 Task: Apply Audio Effect To Cathedral
Action: Mouse moved to (628, 247)
Screenshot: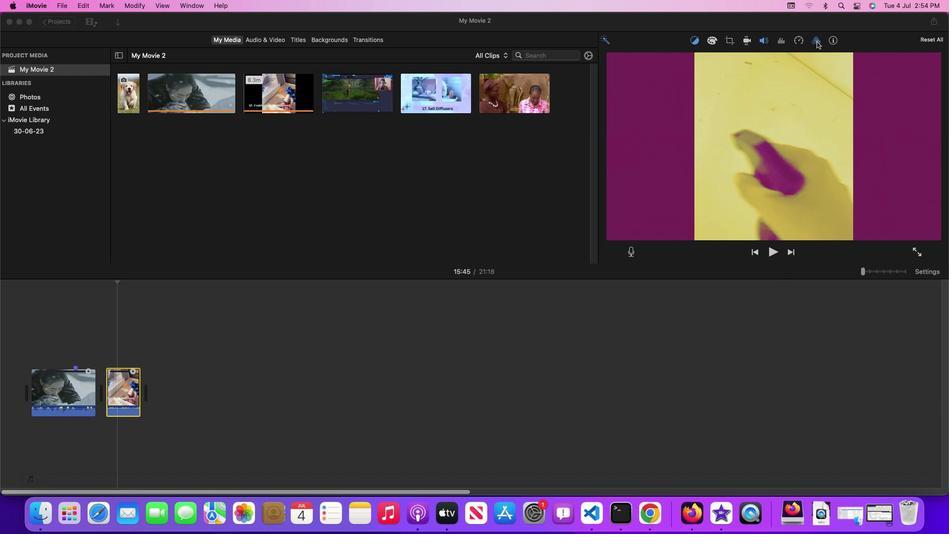 
Action: Mouse pressed left at (628, 247)
Screenshot: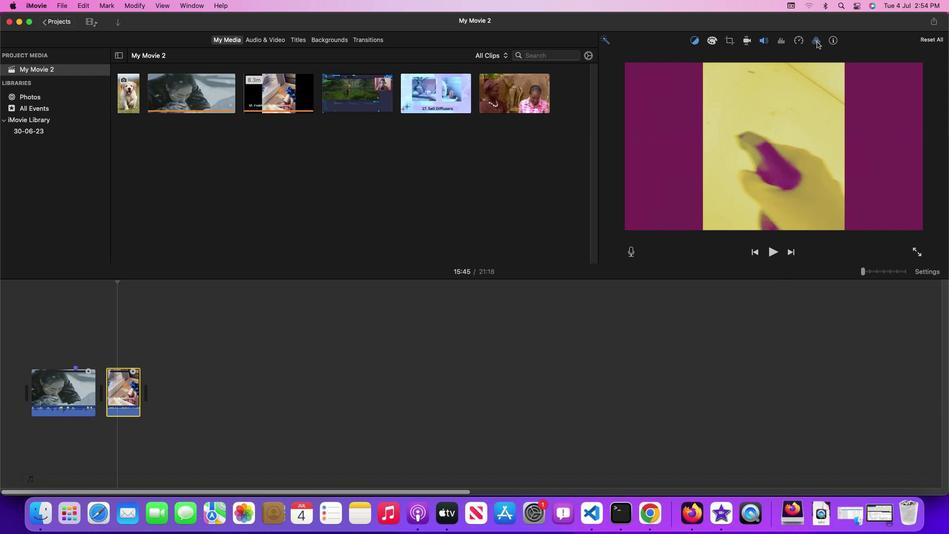 
Action: Mouse moved to (628, 247)
Screenshot: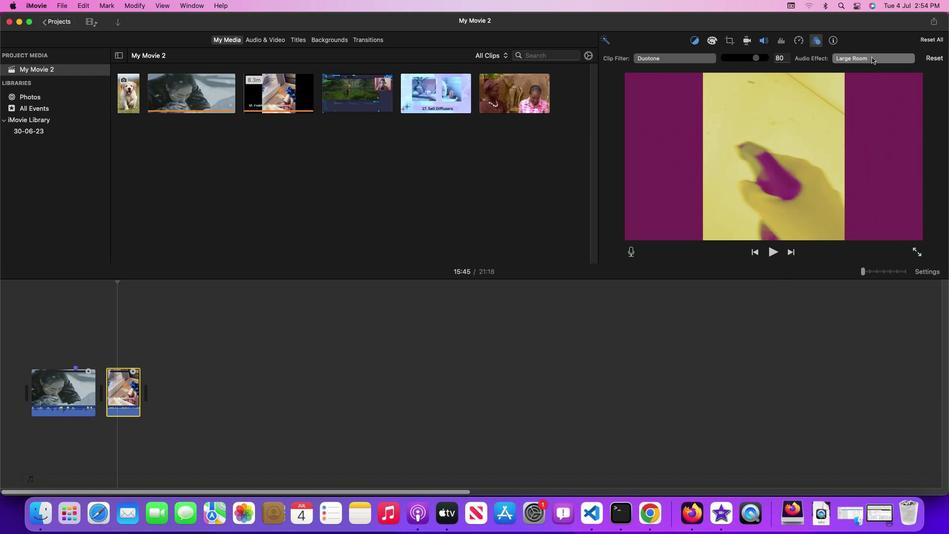 
Action: Mouse pressed left at (628, 247)
Screenshot: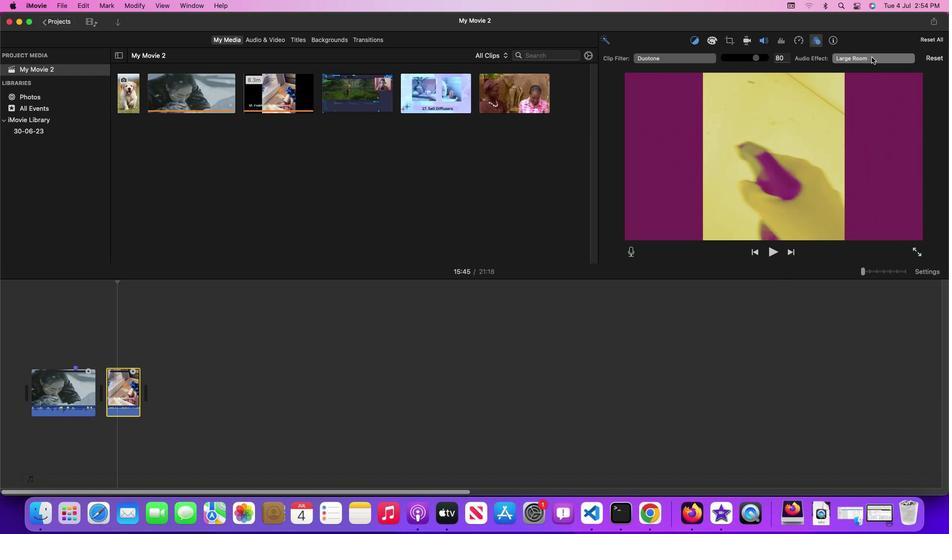 
Action: Mouse moved to (628, 247)
Screenshot: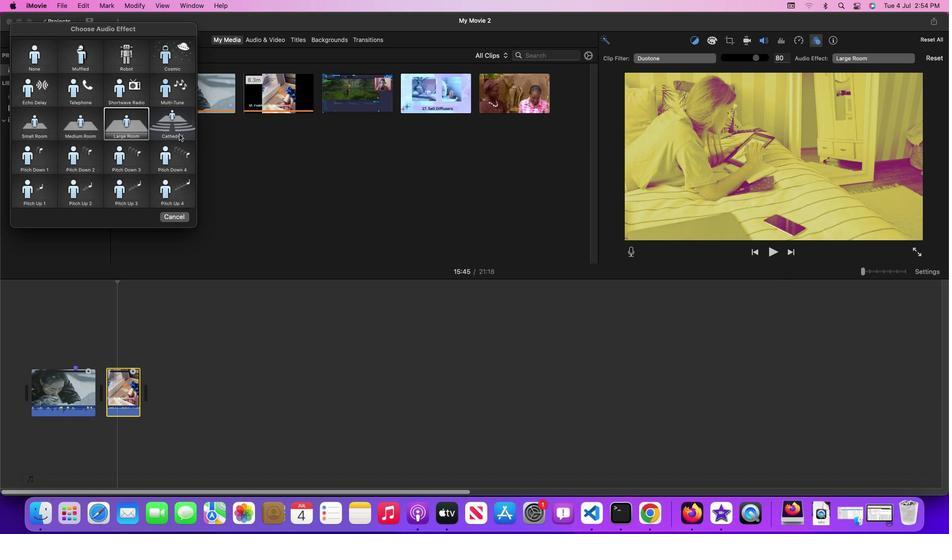 
Action: Mouse pressed left at (628, 247)
Screenshot: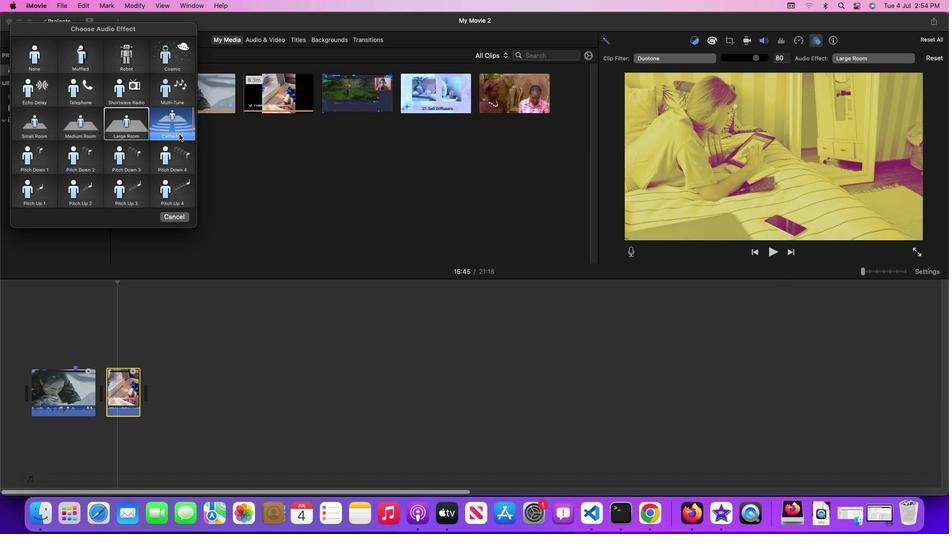 
Action: Mouse moved to (628, 247)
Screenshot: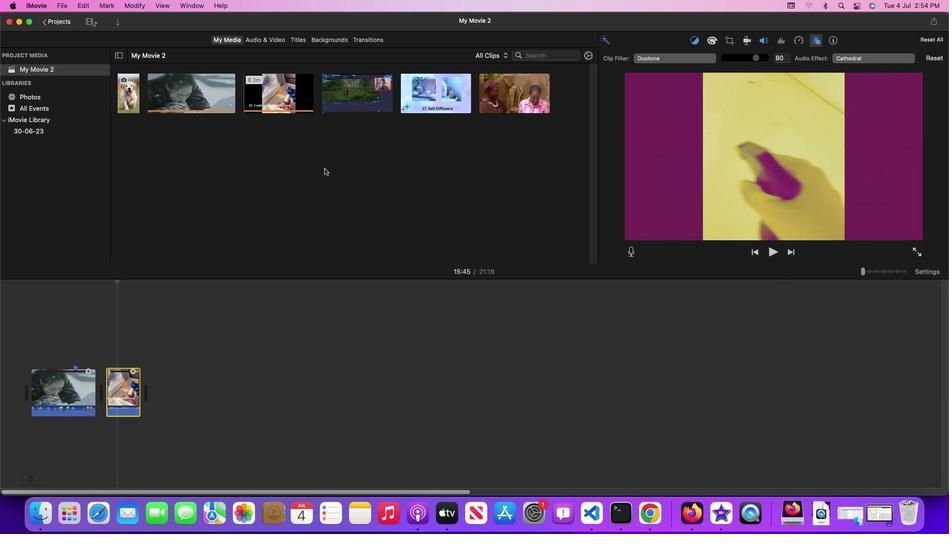 
